 Task: Add Red Label titled Label0032 to Card Card0032 in Board Board0023 in Workspace Development in Trello
Action: Mouse moved to (329, 375)
Screenshot: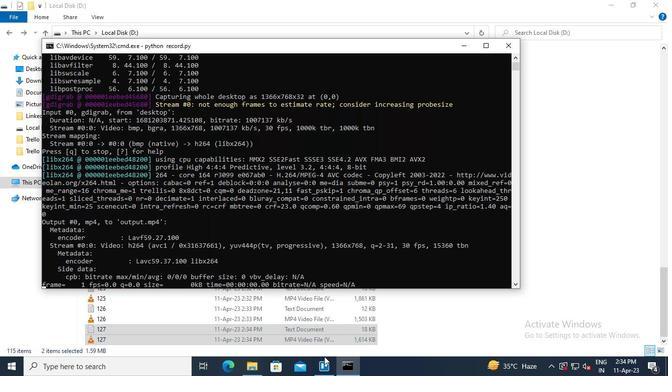
Action: Mouse pressed left at (329, 375)
Screenshot: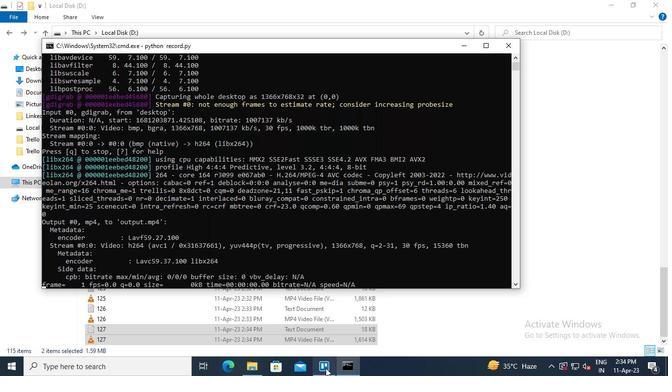 
Action: Mouse moved to (187, 298)
Screenshot: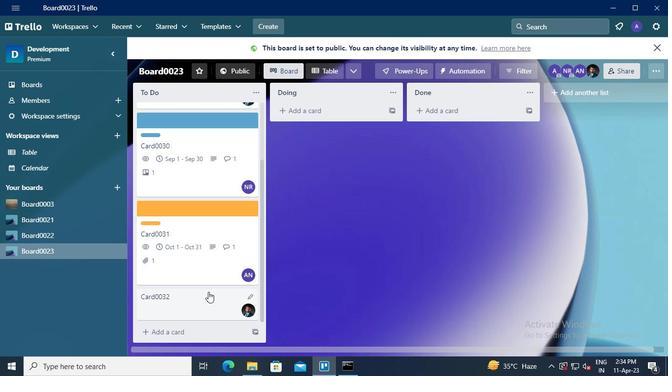 
Action: Mouse pressed left at (187, 298)
Screenshot: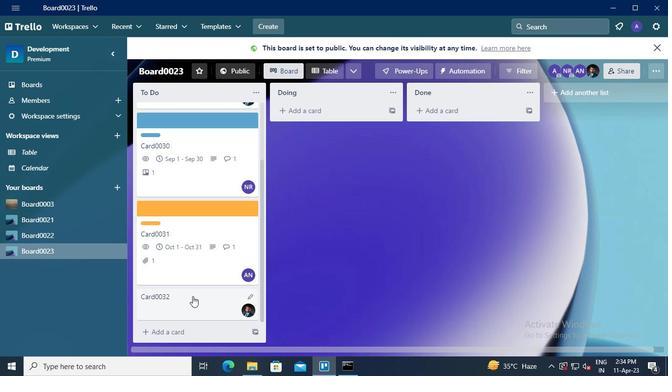 
Action: Mouse moved to (457, 149)
Screenshot: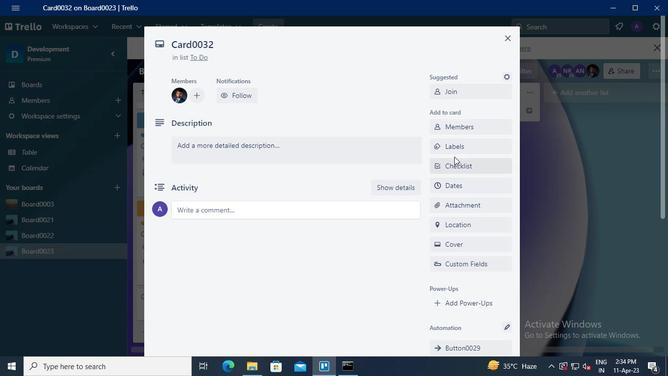 
Action: Mouse pressed left at (457, 149)
Screenshot: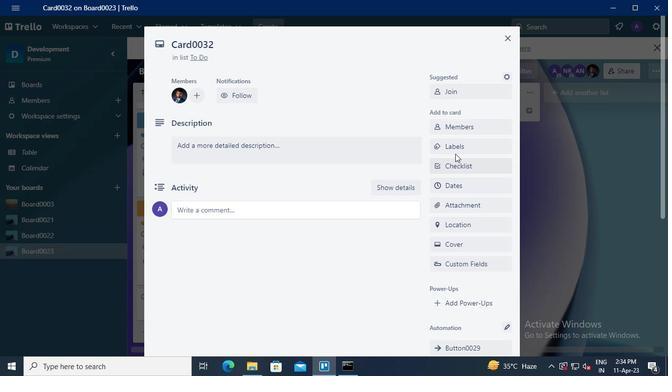 
Action: Mouse moved to (506, 274)
Screenshot: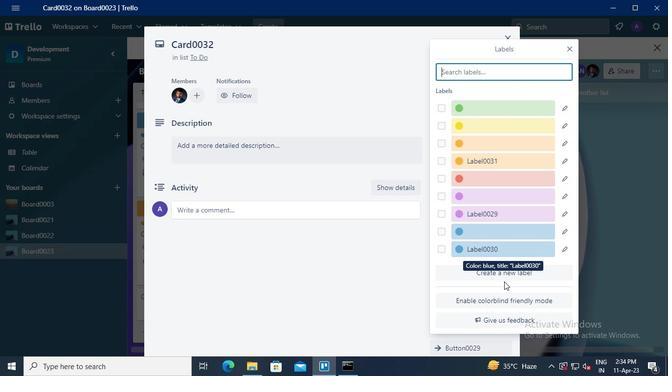 
Action: Mouse pressed left at (506, 274)
Screenshot: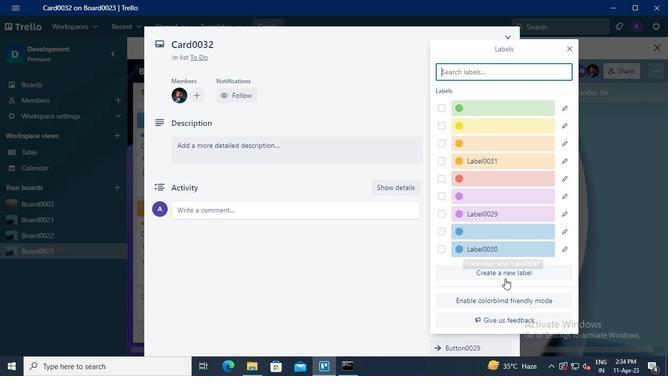 
Action: Mouse moved to (460, 142)
Screenshot: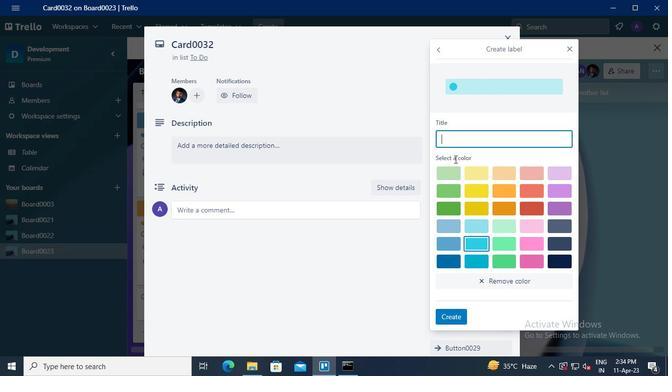 
Action: Mouse pressed left at (460, 142)
Screenshot: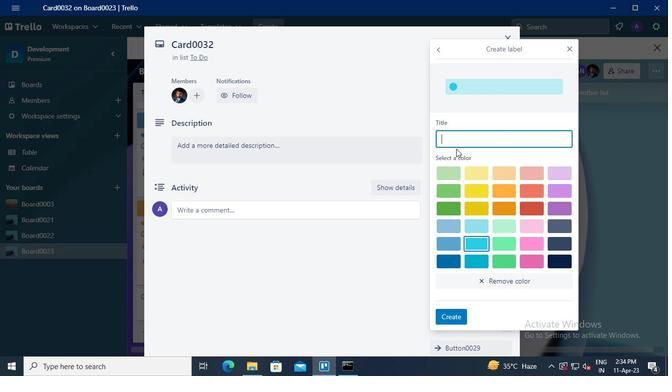 
Action: Keyboard Key.shift
Screenshot: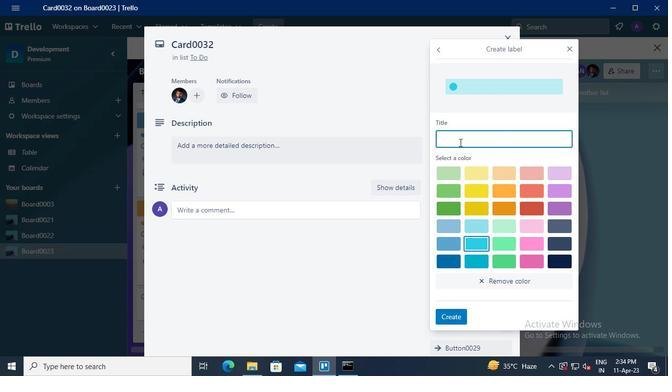 
Action: Keyboard L
Screenshot: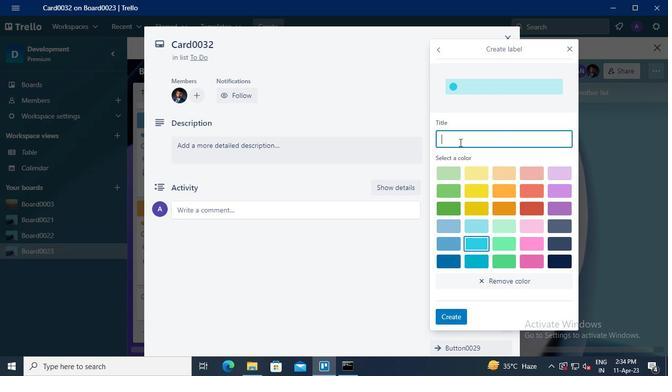 
Action: Keyboard a
Screenshot: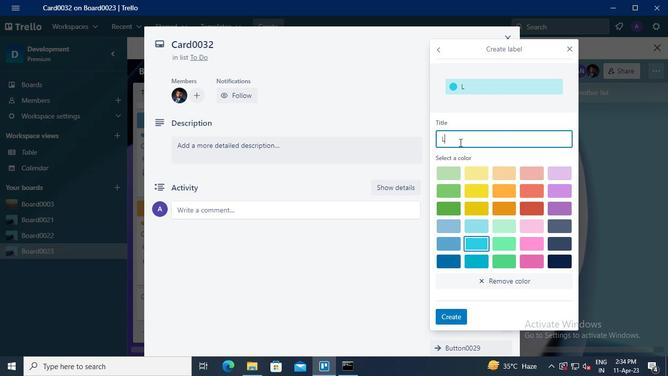 
Action: Keyboard b
Screenshot: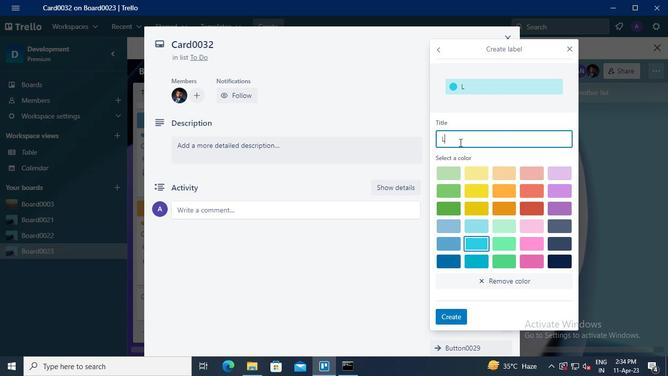 
Action: Keyboard e
Screenshot: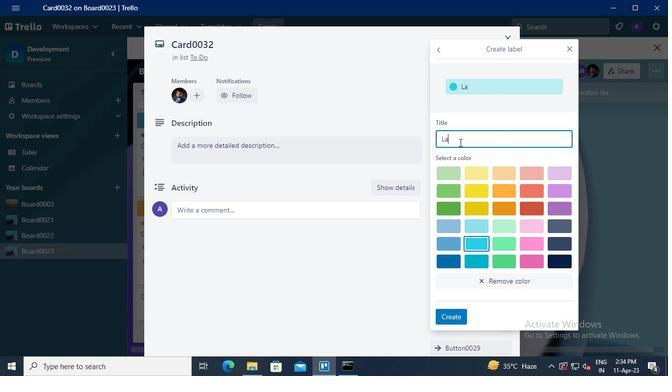 
Action: Keyboard l
Screenshot: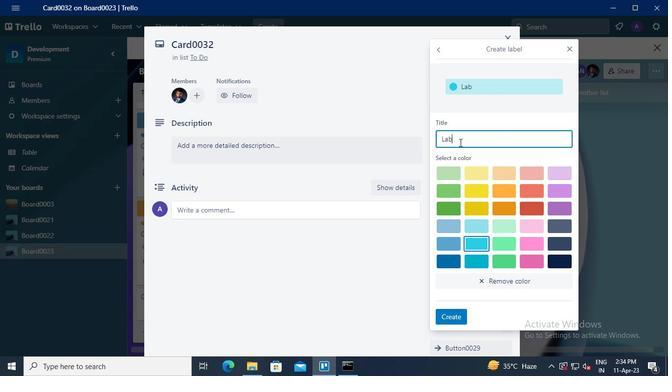 
Action: Keyboard <96>
Screenshot: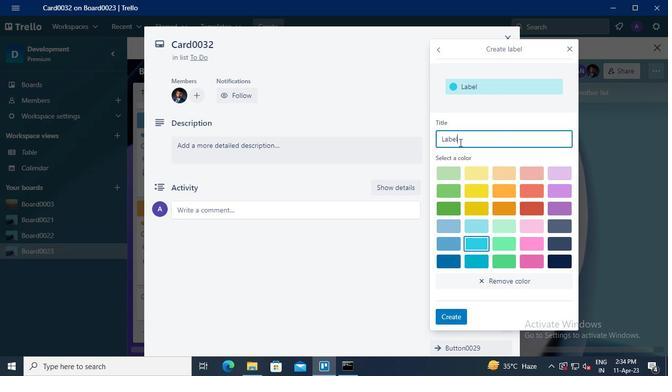 
Action: Keyboard <96>
Screenshot: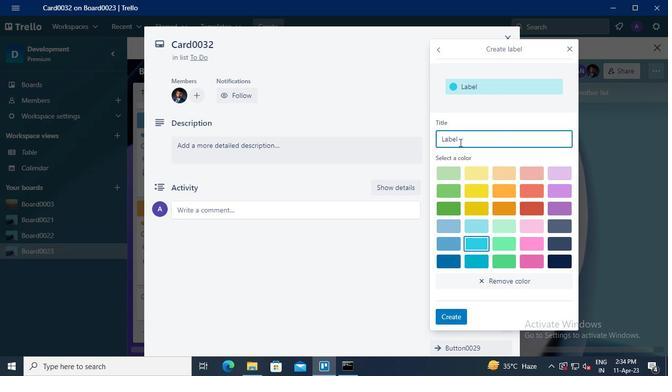 
Action: Keyboard <99>
Screenshot: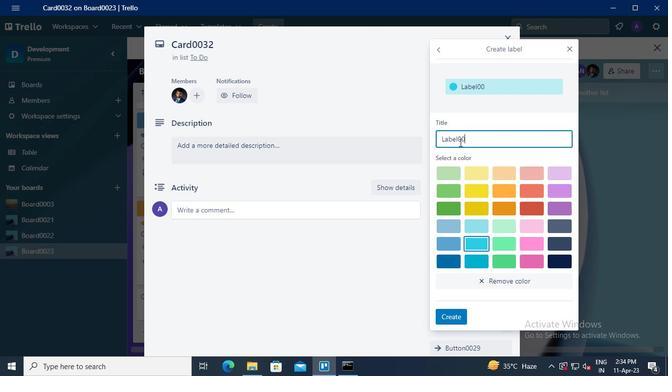
Action: Keyboard <98>
Screenshot: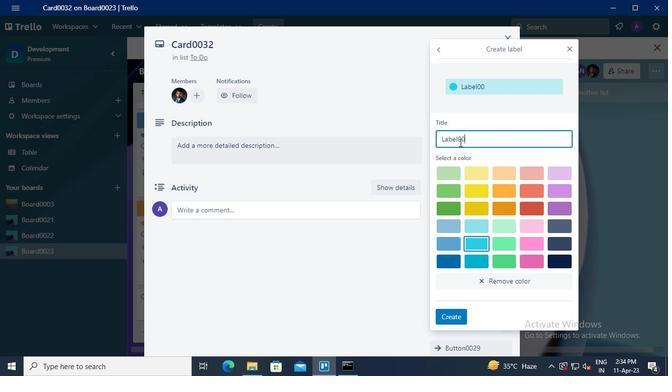 
Action: Mouse moved to (538, 191)
Screenshot: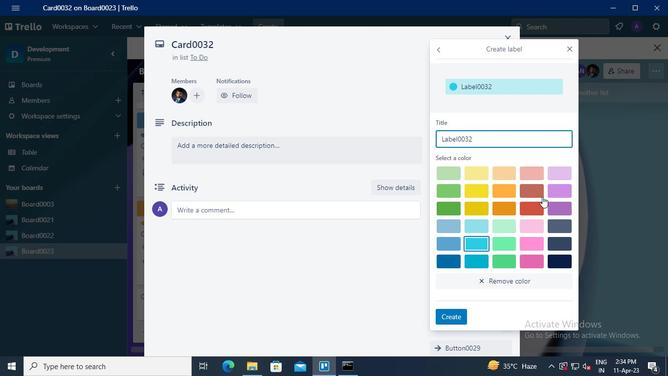 
Action: Mouse pressed left at (538, 191)
Screenshot: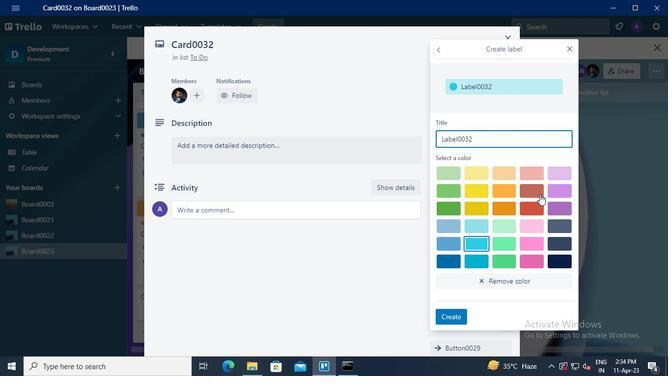 
Action: Mouse moved to (460, 313)
Screenshot: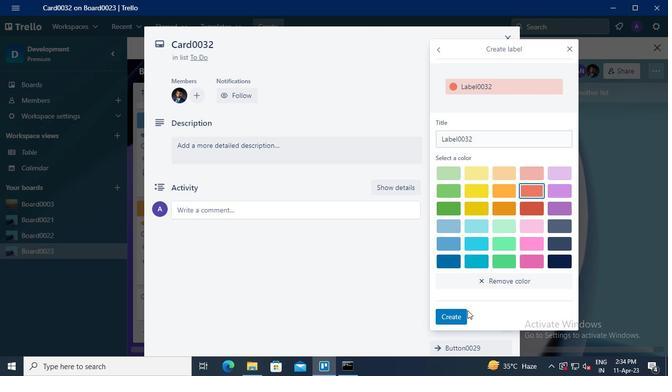 
Action: Mouse pressed left at (460, 313)
Screenshot: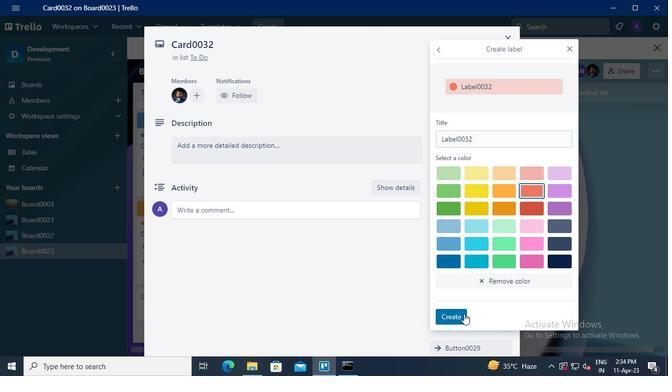 
Action: Mouse moved to (347, 364)
Screenshot: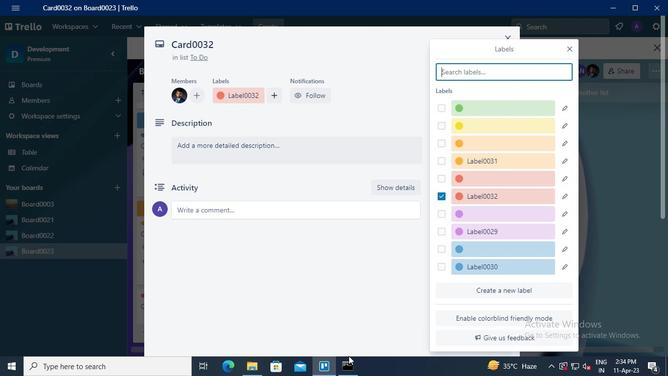 
Action: Mouse pressed left at (347, 364)
Screenshot: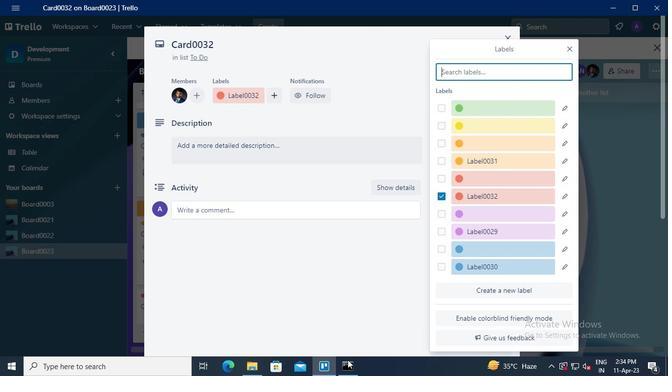 
Action: Mouse moved to (502, 44)
Screenshot: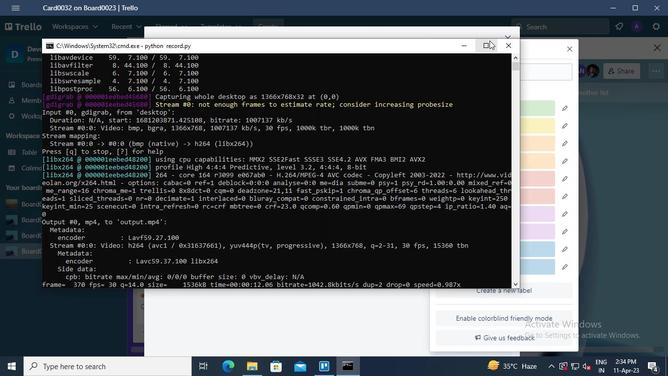 
Action: Mouse pressed left at (502, 44)
Screenshot: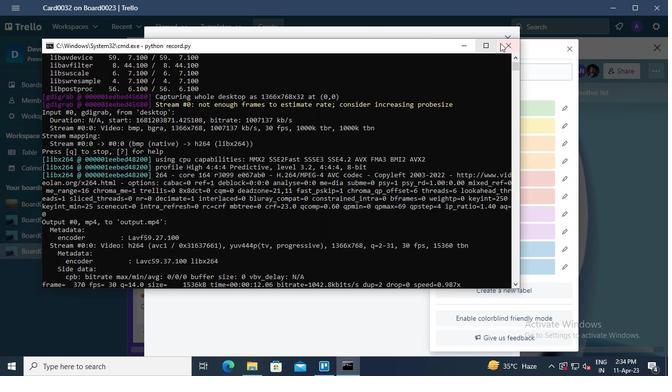 
Action: Mouse moved to (502, 44)
Screenshot: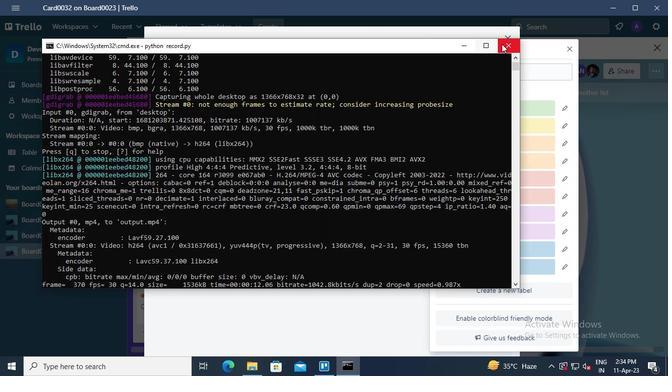 
